 Task: Add Macaroni Salad to the cart.
Action: Mouse moved to (22, 124)
Screenshot: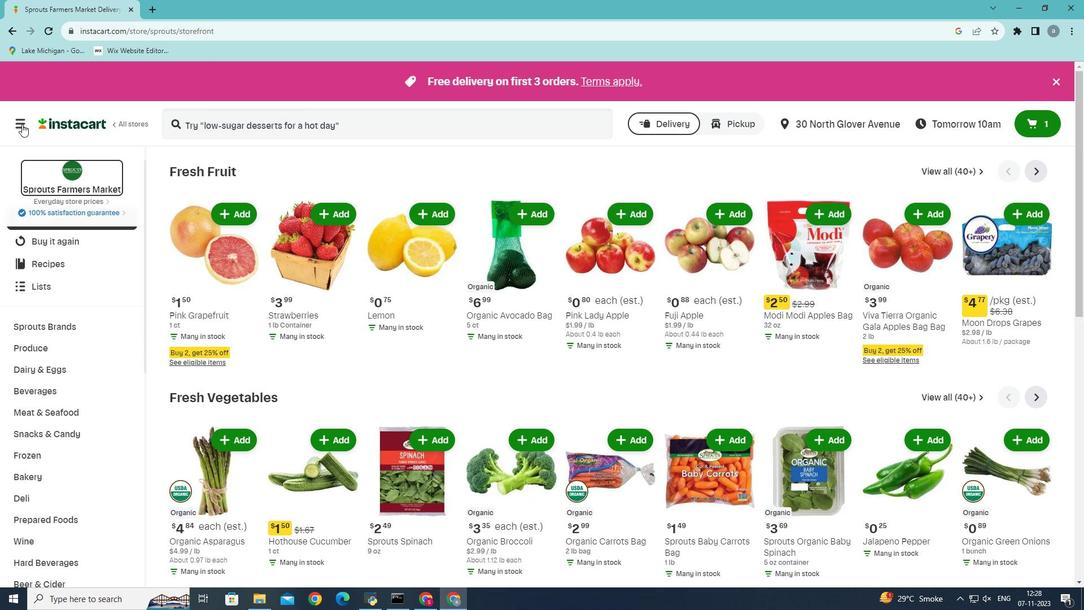 
Action: Mouse pressed left at (22, 124)
Screenshot: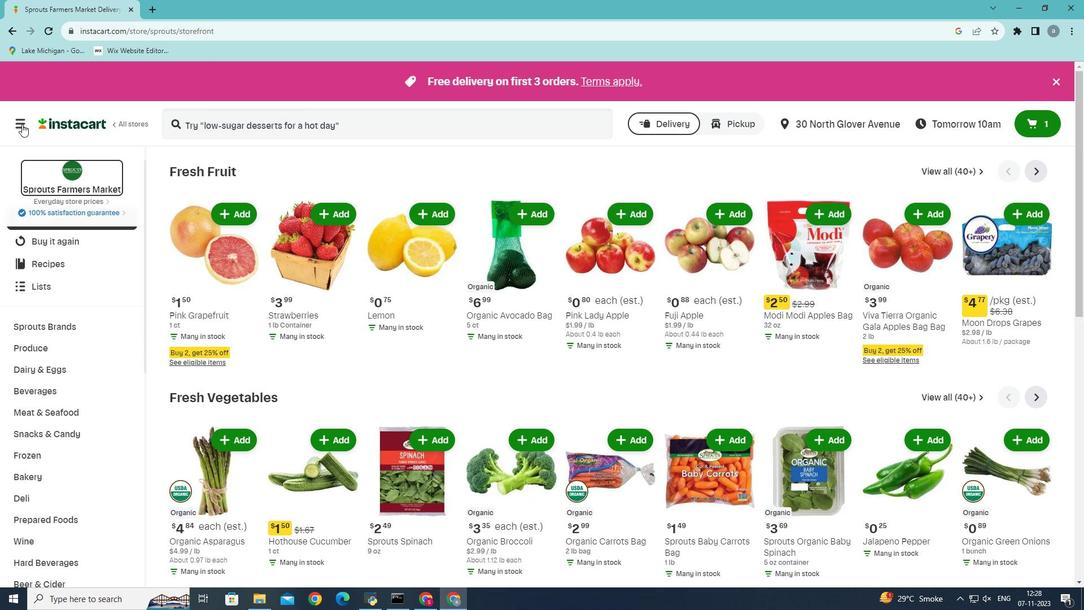 
Action: Mouse moved to (62, 309)
Screenshot: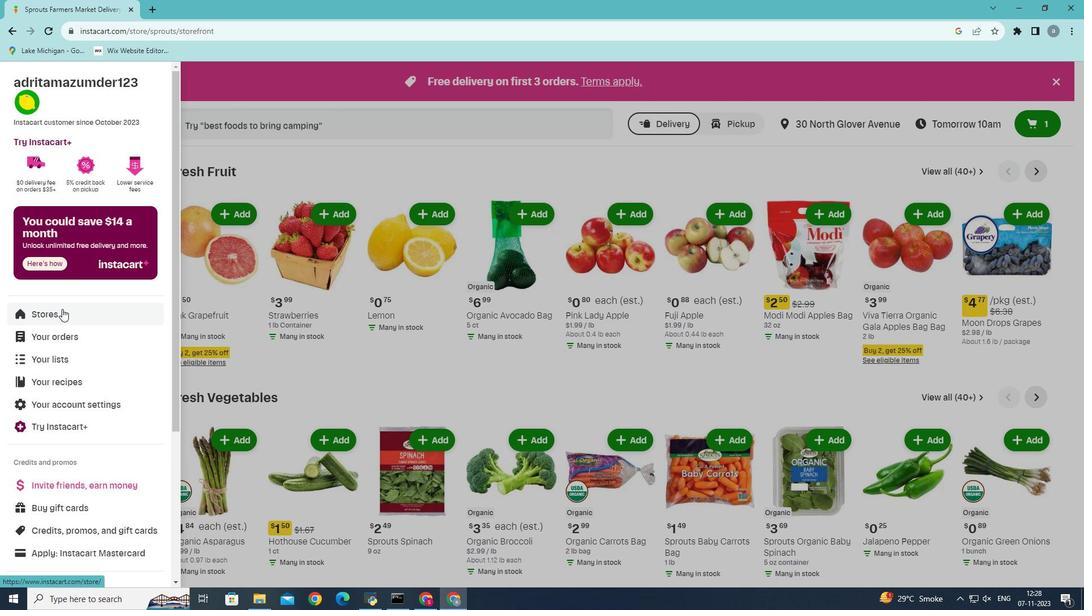 
Action: Mouse pressed left at (62, 309)
Screenshot: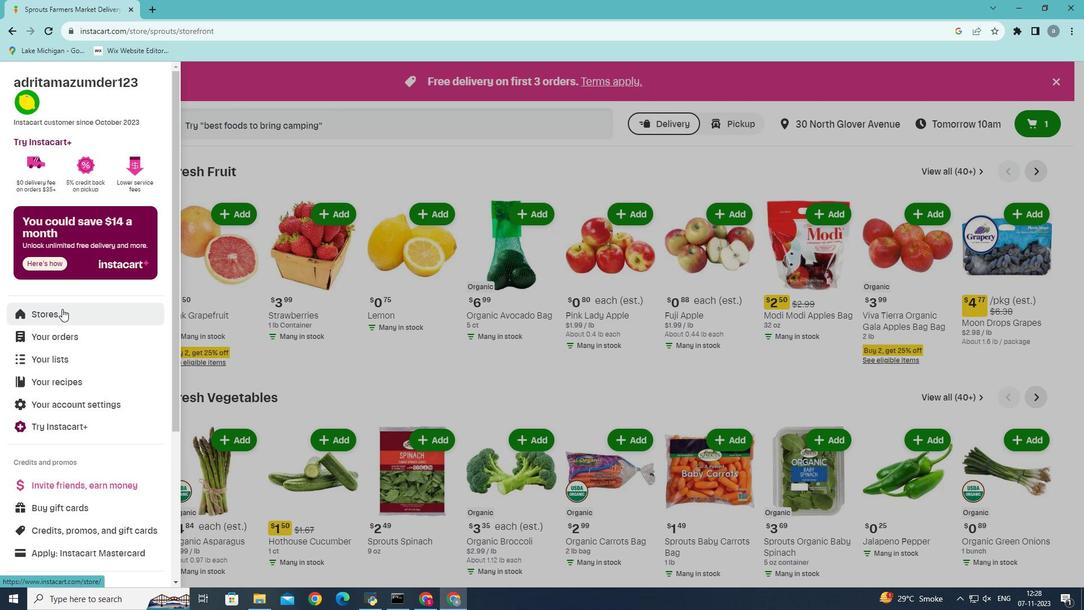 
Action: Mouse moved to (257, 124)
Screenshot: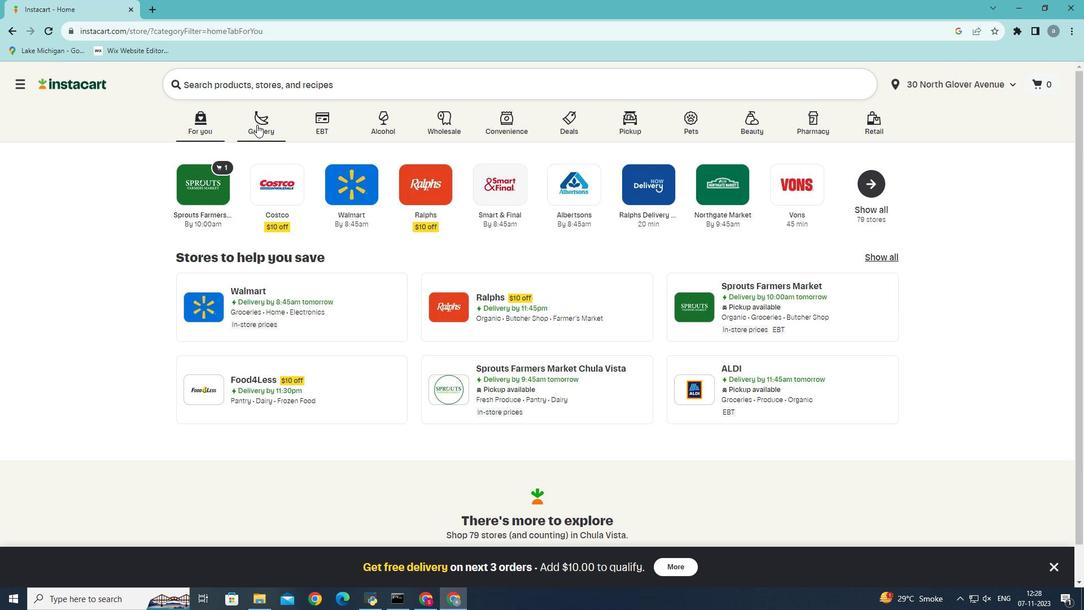 
Action: Mouse pressed left at (257, 124)
Screenshot: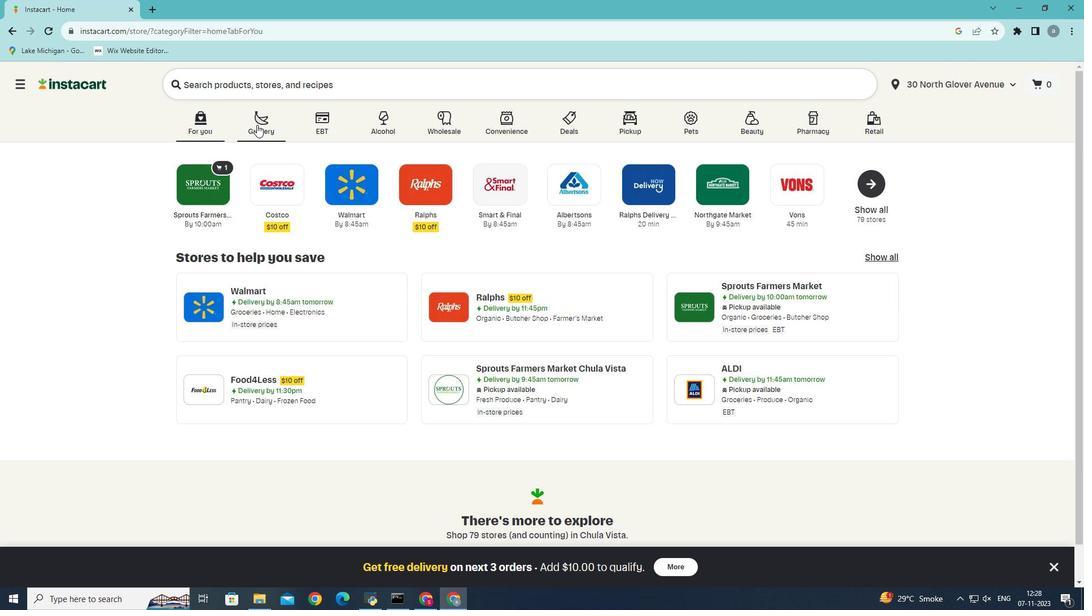 
Action: Mouse moved to (272, 333)
Screenshot: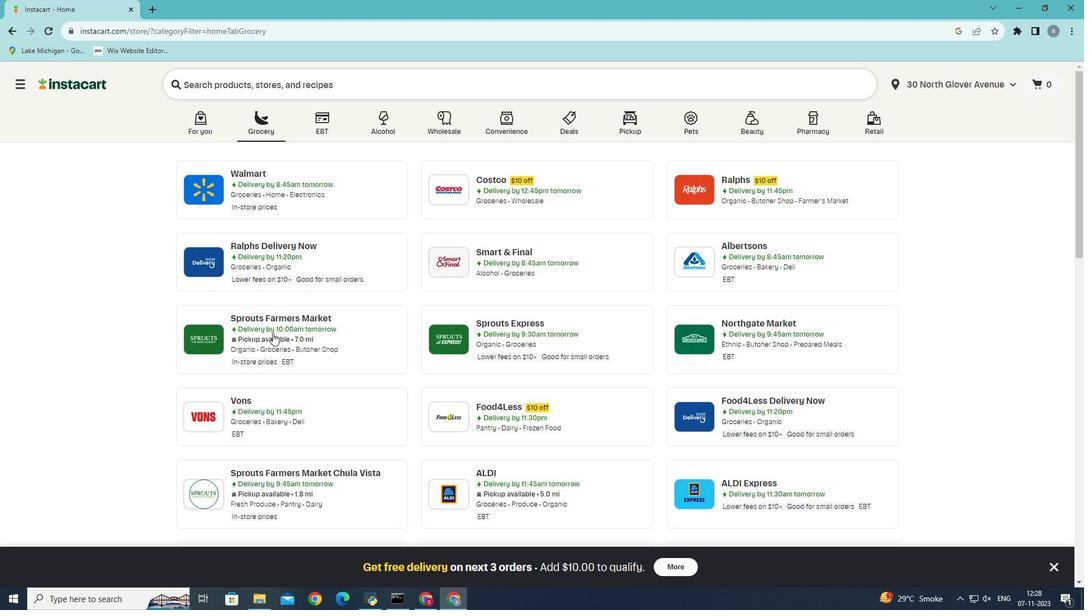 
Action: Mouse pressed left at (272, 333)
Screenshot: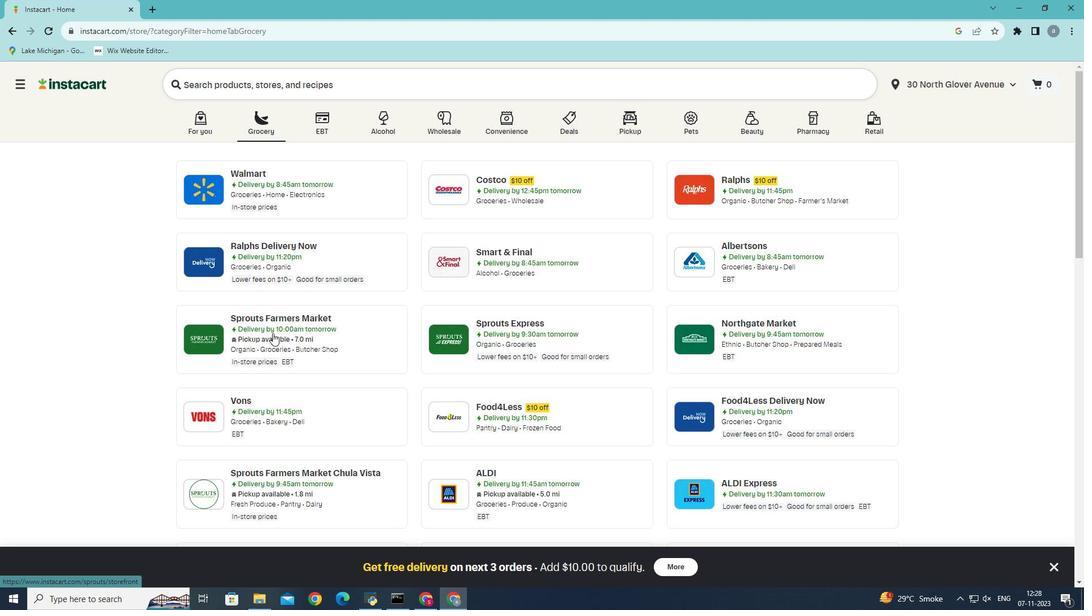 
Action: Mouse moved to (75, 472)
Screenshot: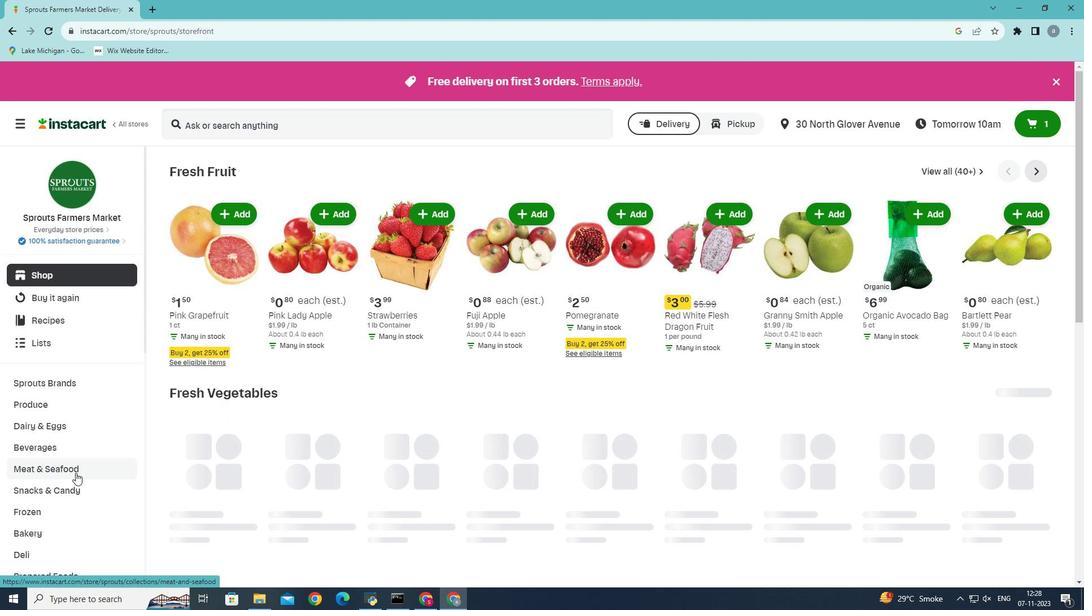 
Action: Mouse scrolled (75, 472) with delta (0, 0)
Screenshot: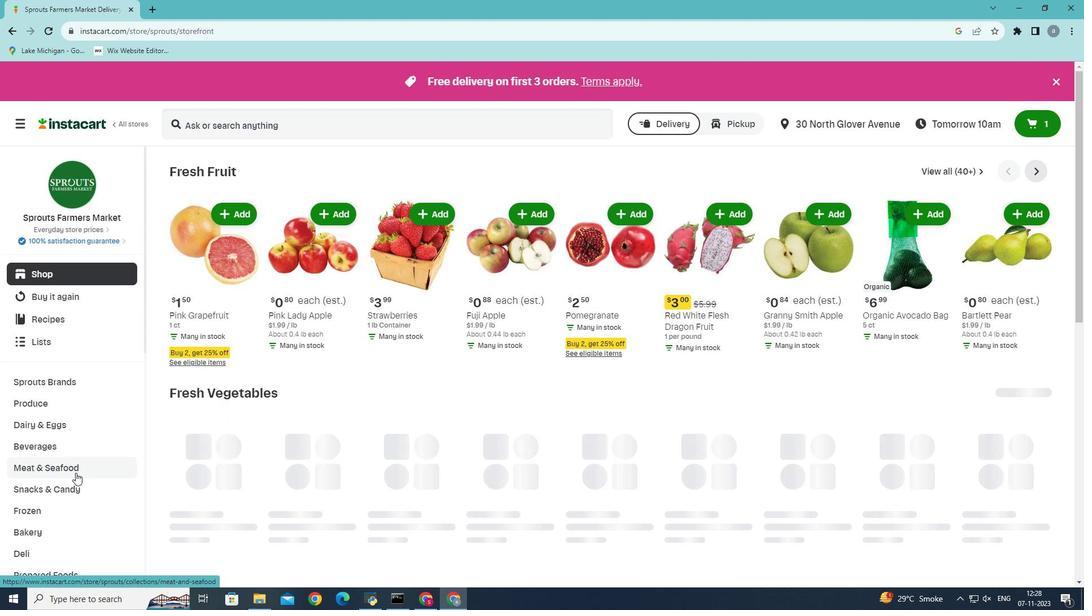 
Action: Mouse moved to (61, 519)
Screenshot: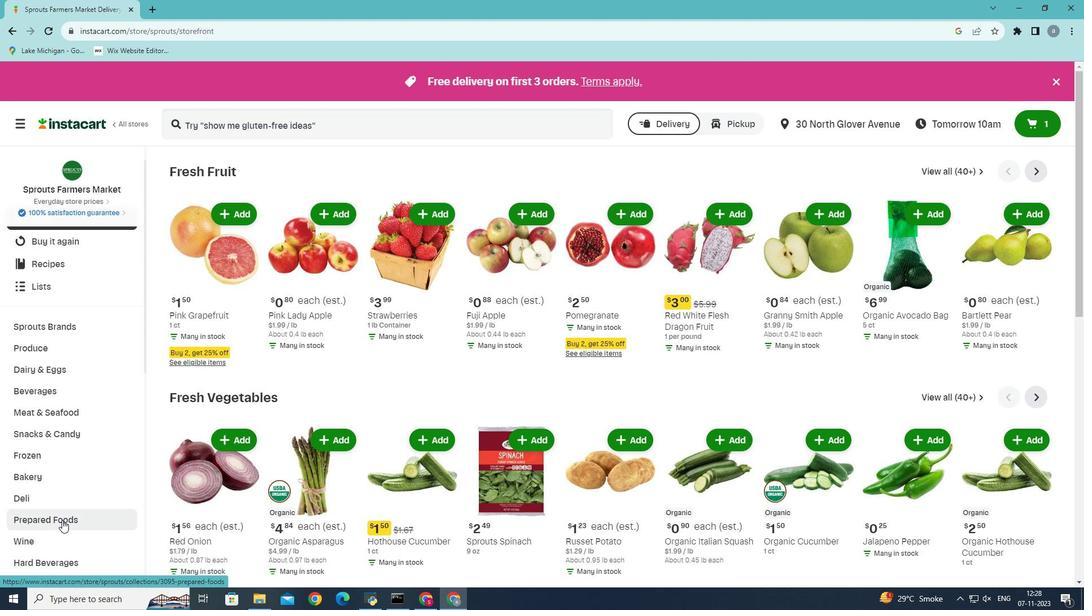 
Action: Mouse pressed left at (61, 519)
Screenshot: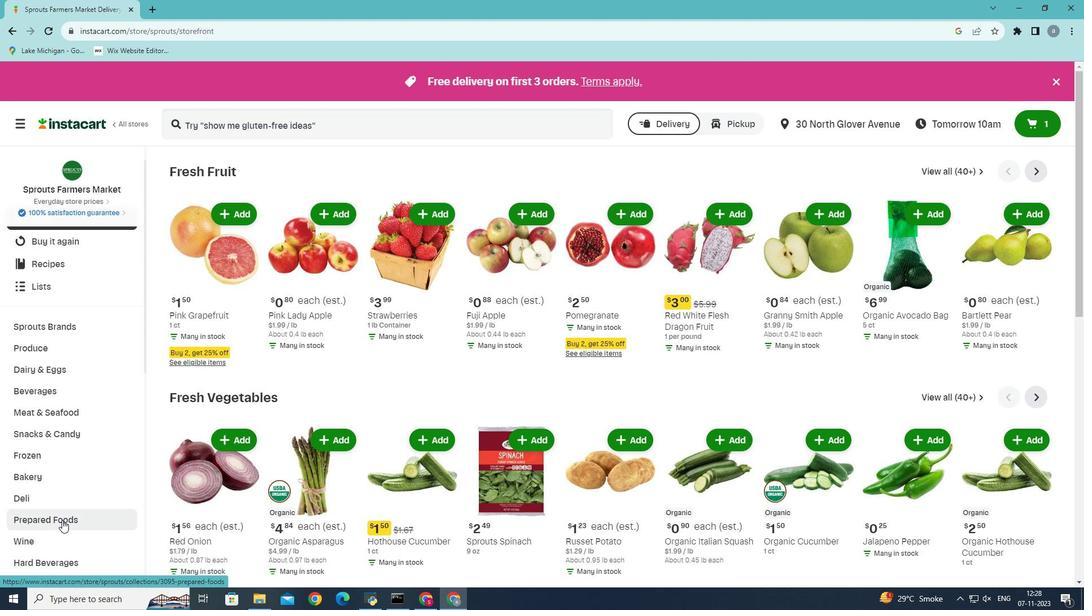 
Action: Mouse moved to (615, 198)
Screenshot: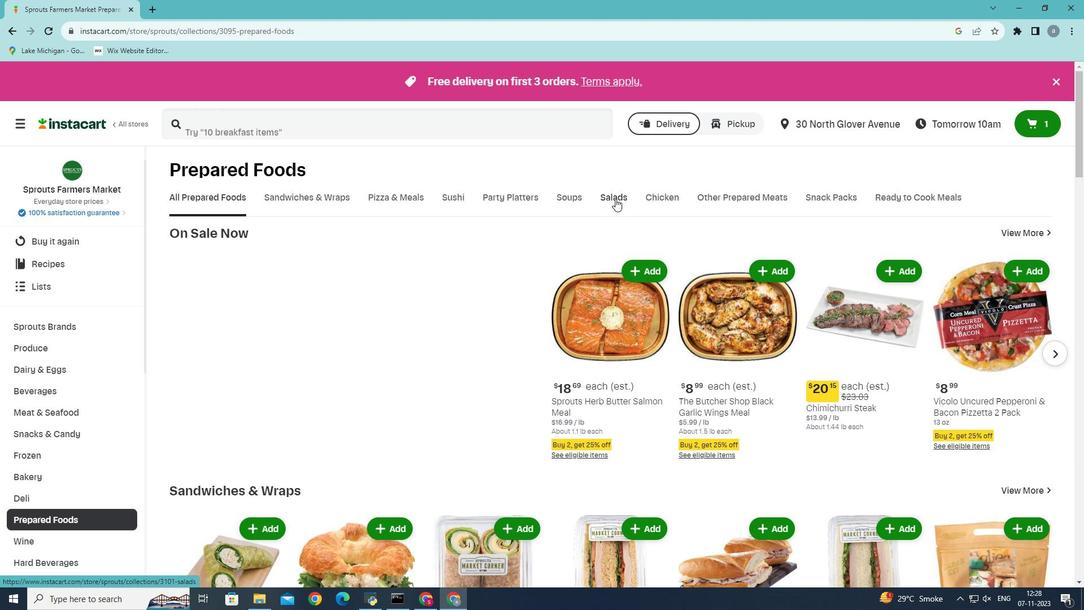 
Action: Mouse pressed left at (615, 198)
Screenshot: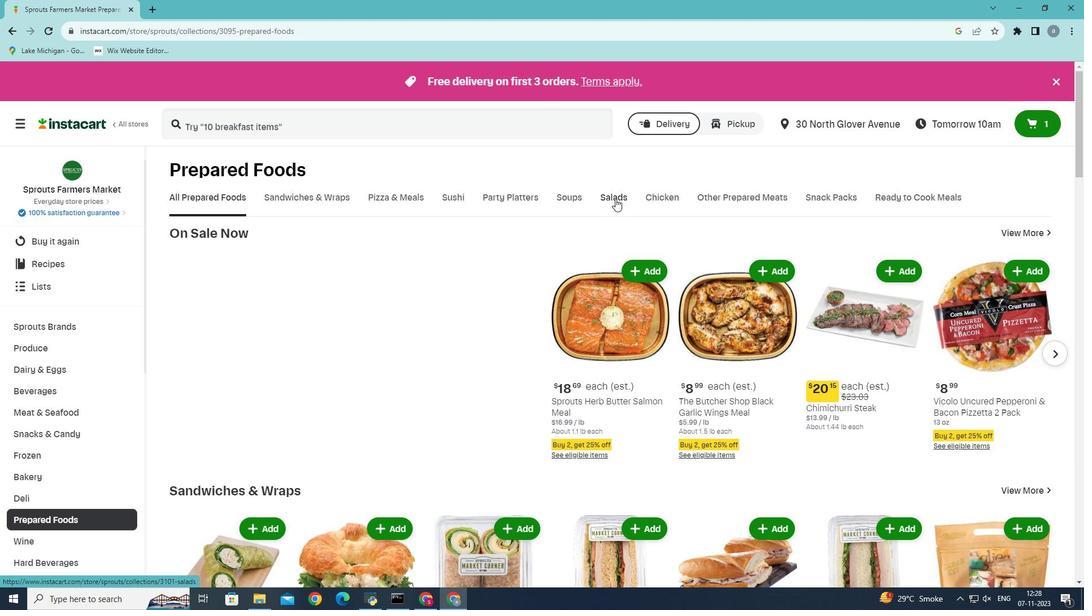 
Action: Mouse moved to (267, 245)
Screenshot: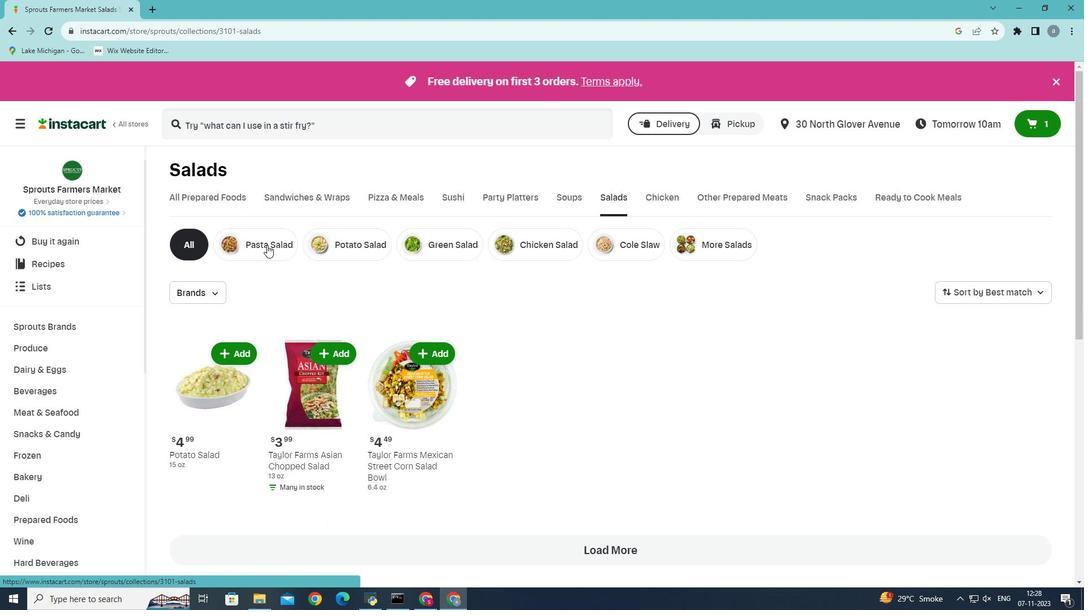 
Action: Mouse pressed left at (267, 245)
Screenshot: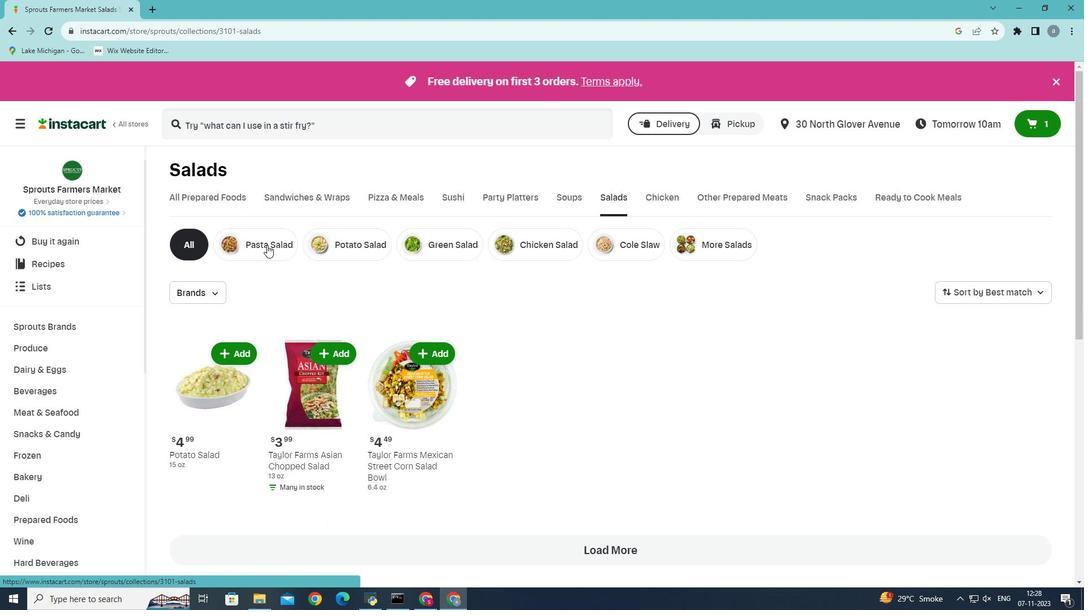 
Action: Mouse moved to (346, 352)
Screenshot: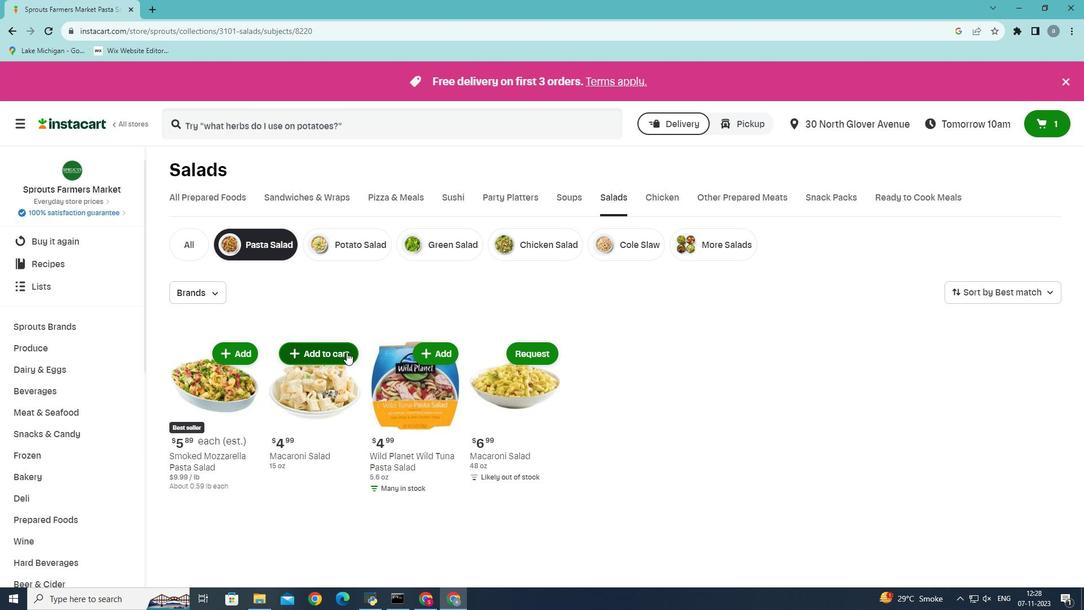 
Action: Mouse pressed left at (346, 352)
Screenshot: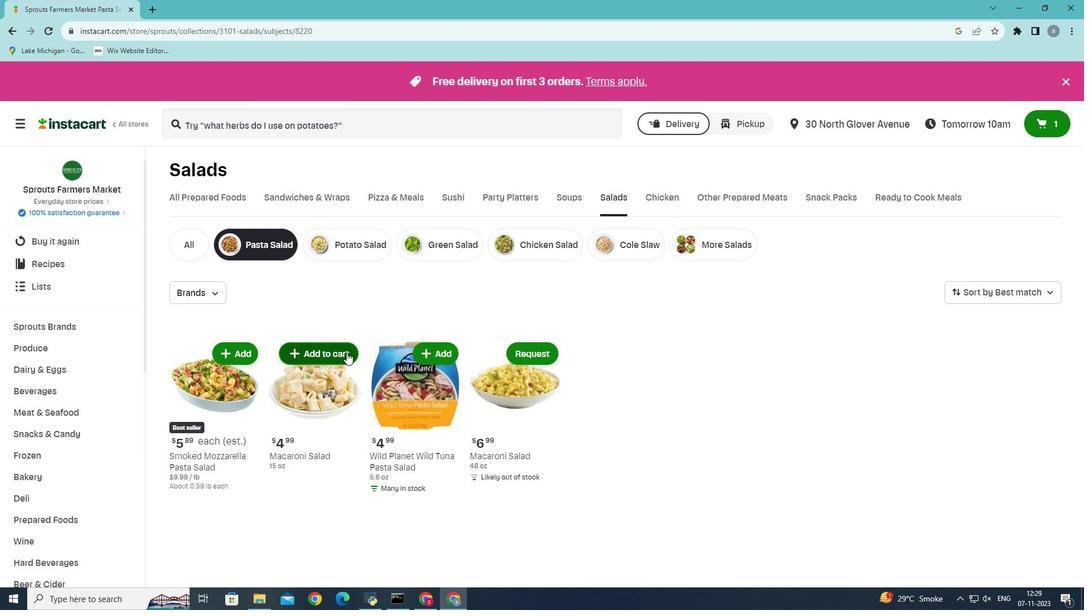 
Action: Mouse moved to (347, 345)
Screenshot: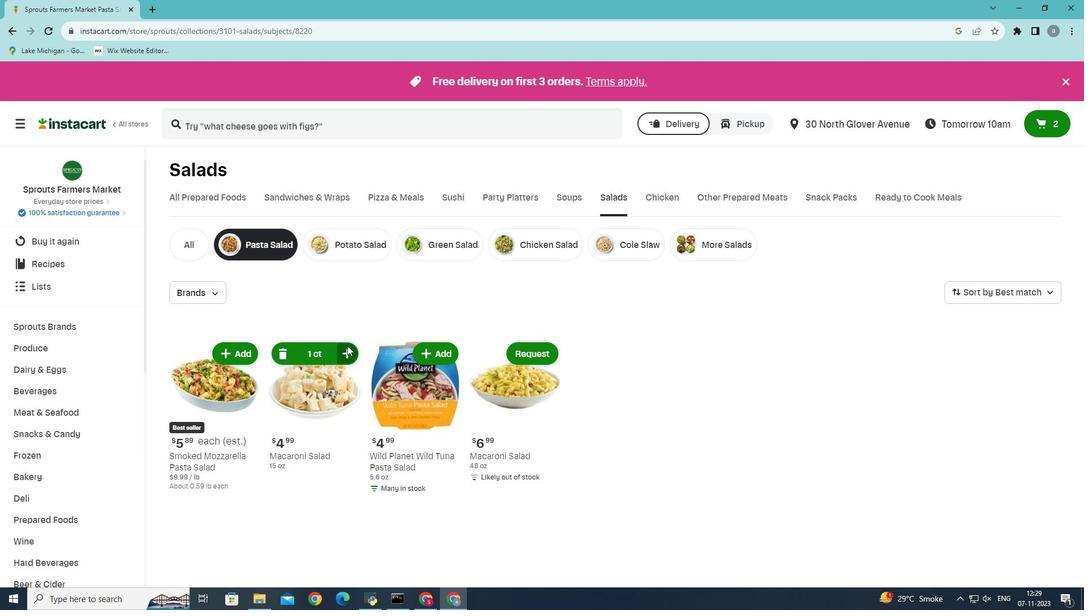 
